 Task: Select Convenience. Add to cart, from 7-Eleven for 4287 Palmer Road, Westerville, Ohio 43081, Cell Number 614-742-1053, following item : Carmex Original Lip Balm Tube  - 2
Action: Mouse moved to (320, 138)
Screenshot: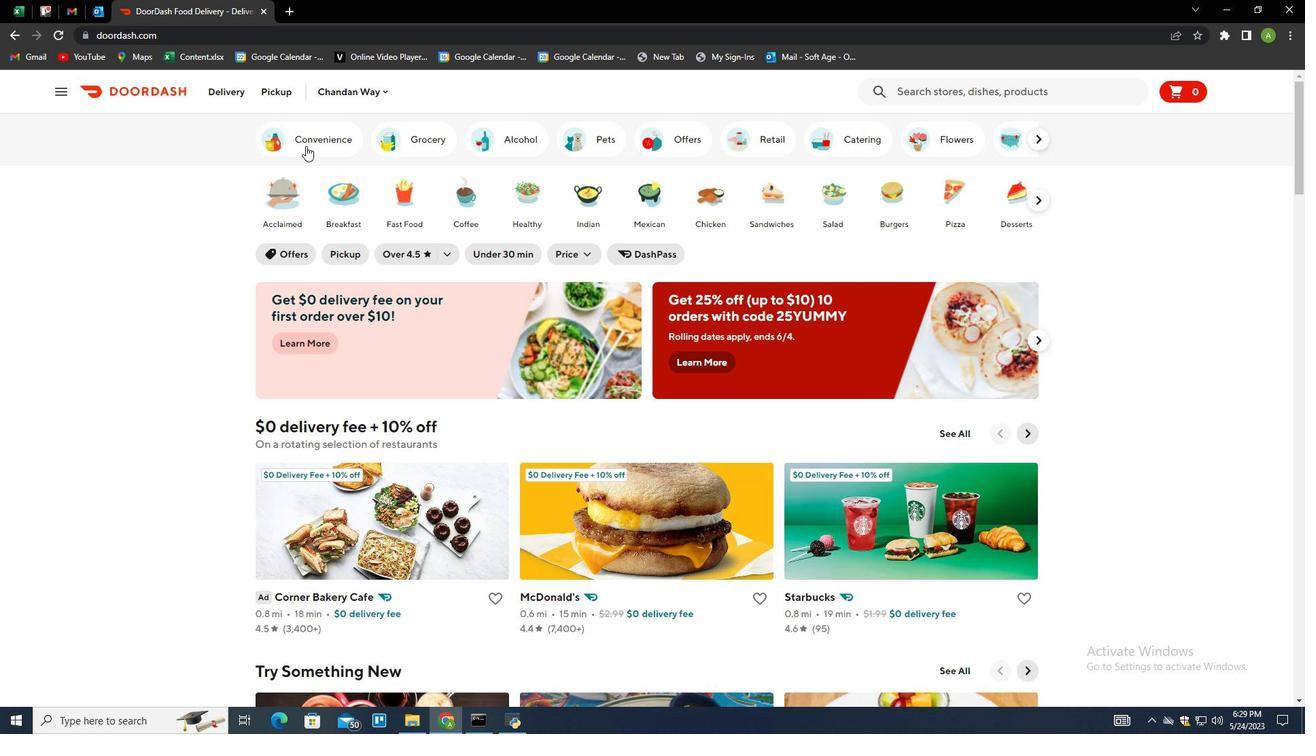 
Action: Mouse pressed left at (320, 138)
Screenshot: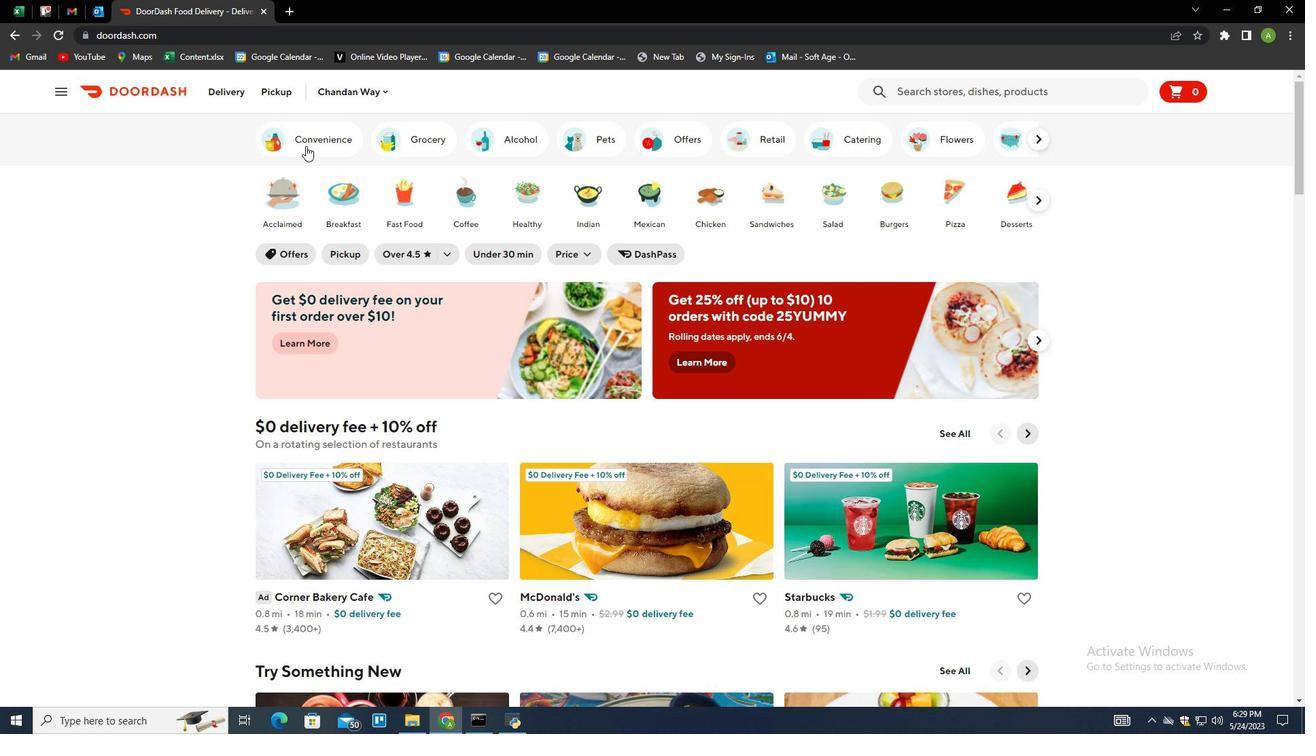 
Action: Mouse moved to (887, 445)
Screenshot: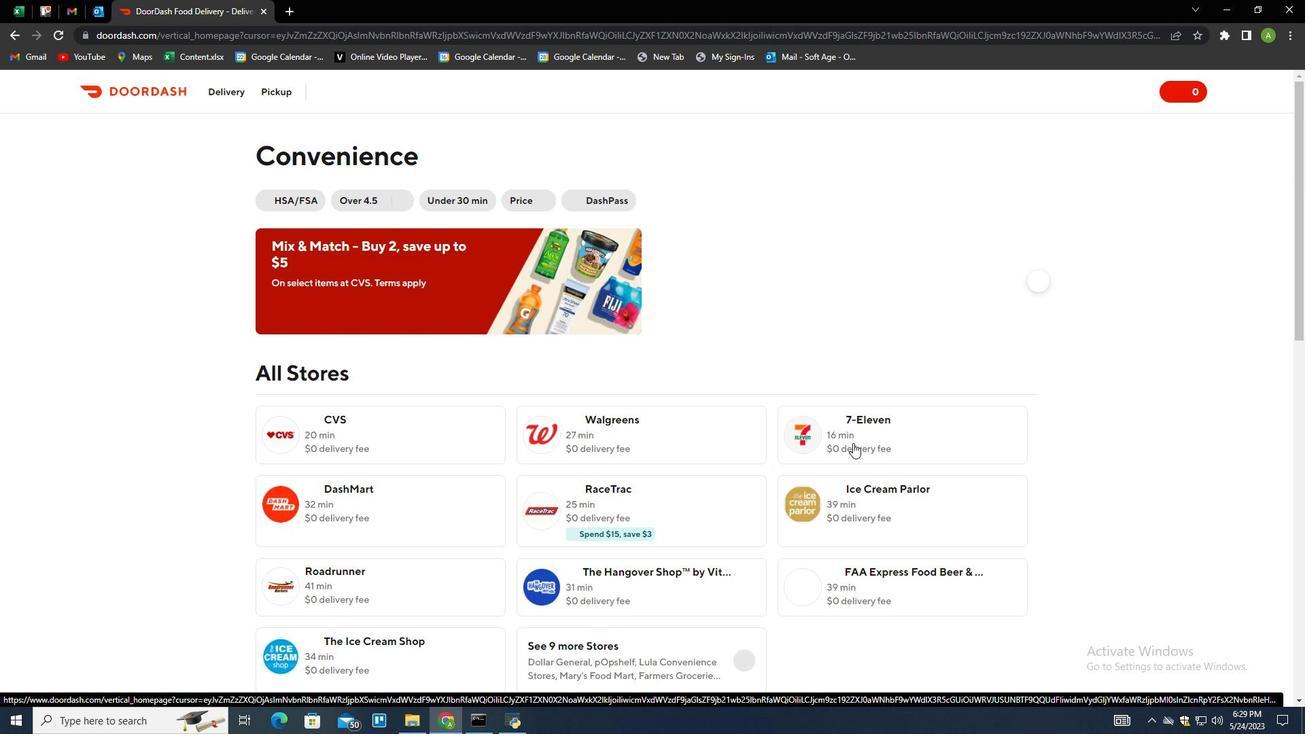 
Action: Mouse pressed left at (887, 445)
Screenshot: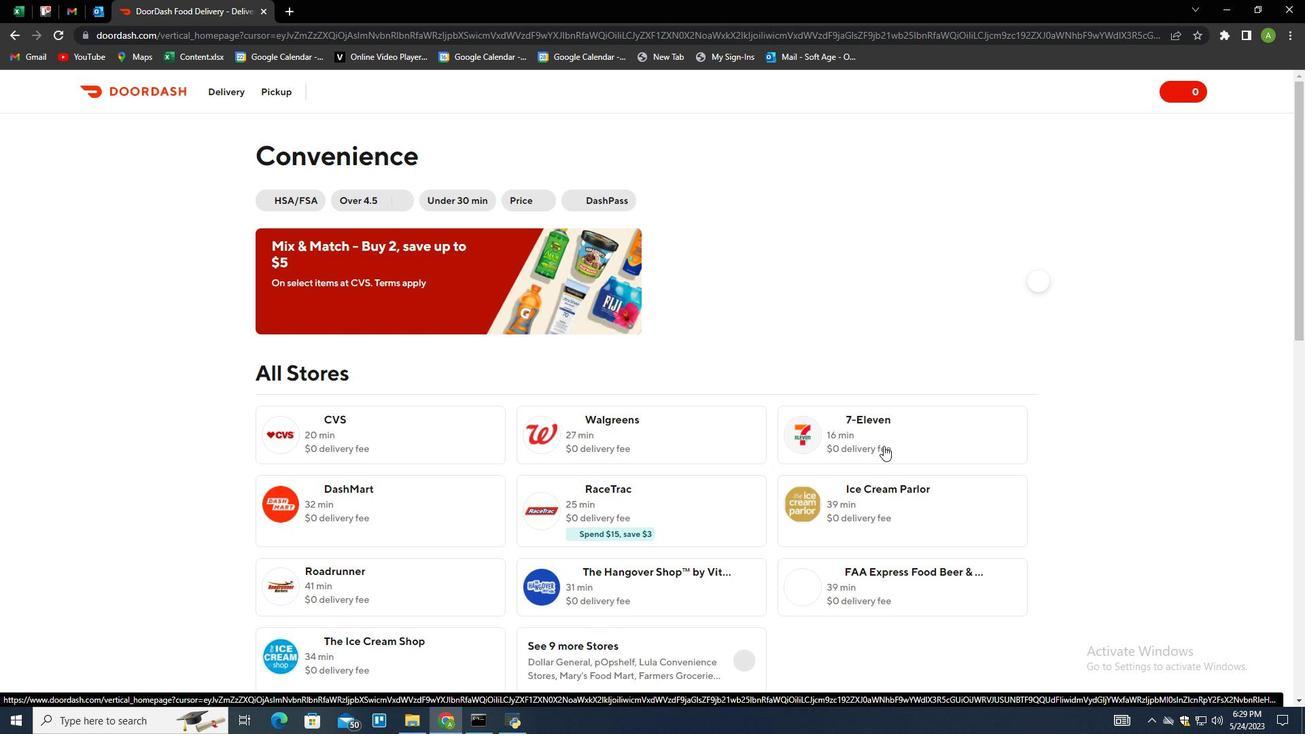 
Action: Mouse moved to (280, 89)
Screenshot: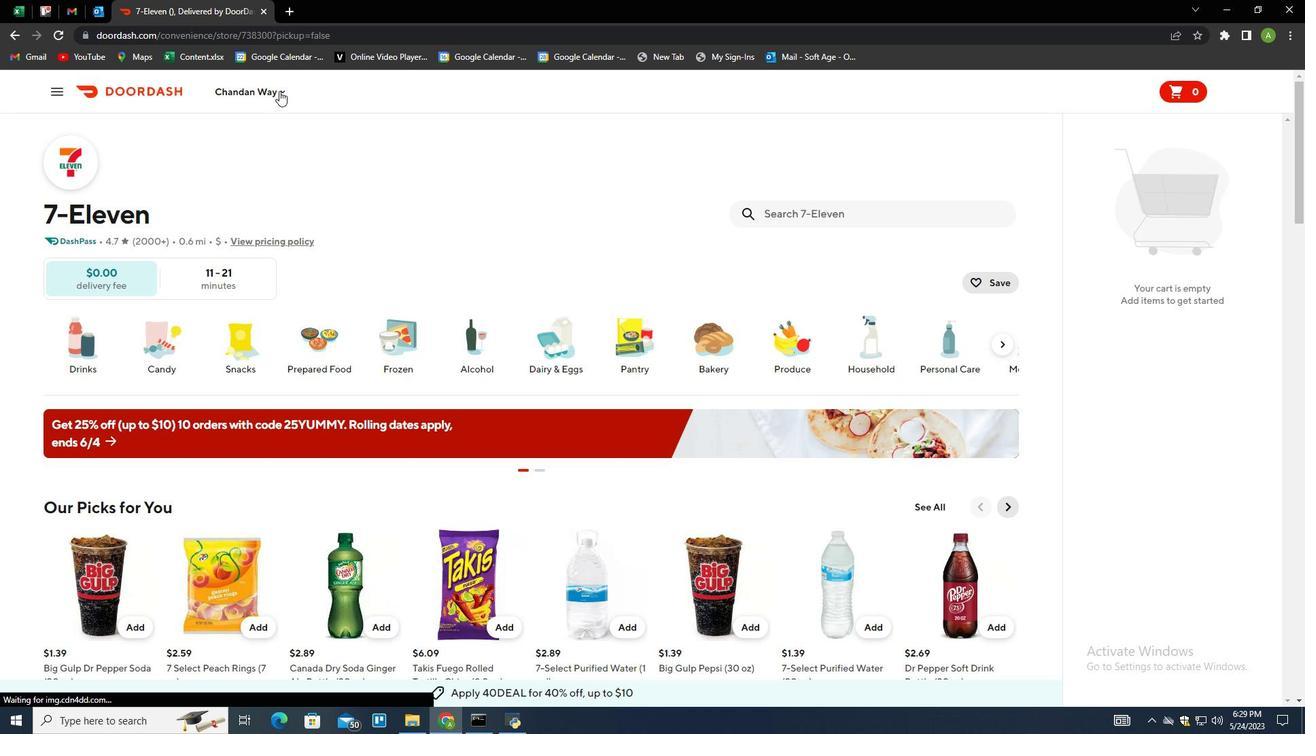 
Action: Mouse pressed left at (280, 89)
Screenshot: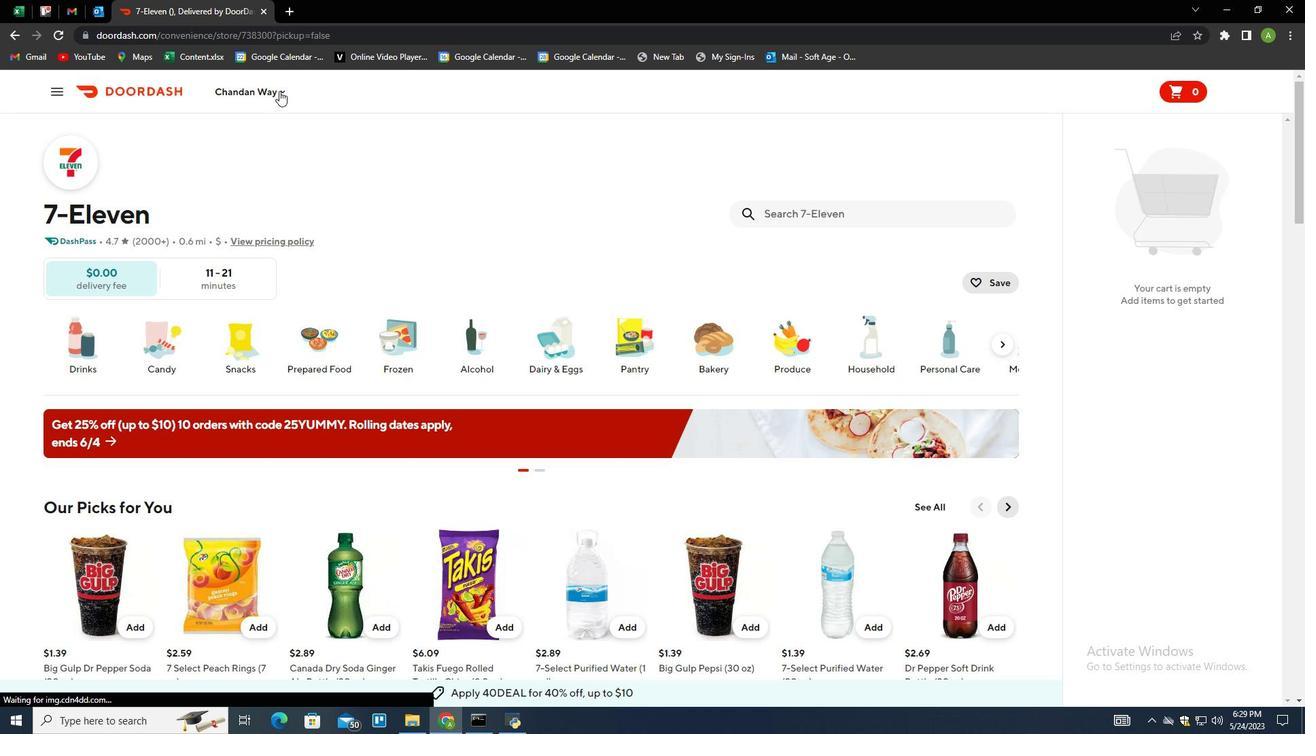 
Action: Mouse moved to (277, 144)
Screenshot: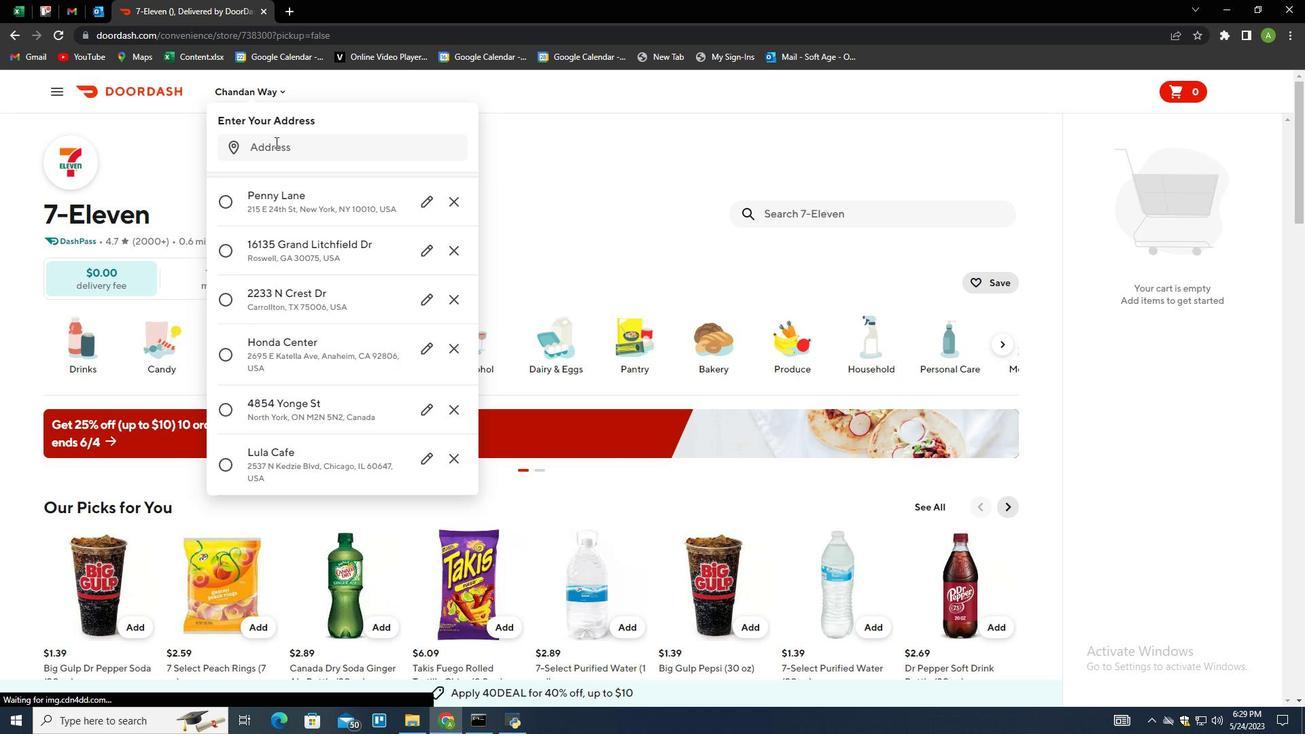 
Action: Mouse pressed left at (277, 144)
Screenshot: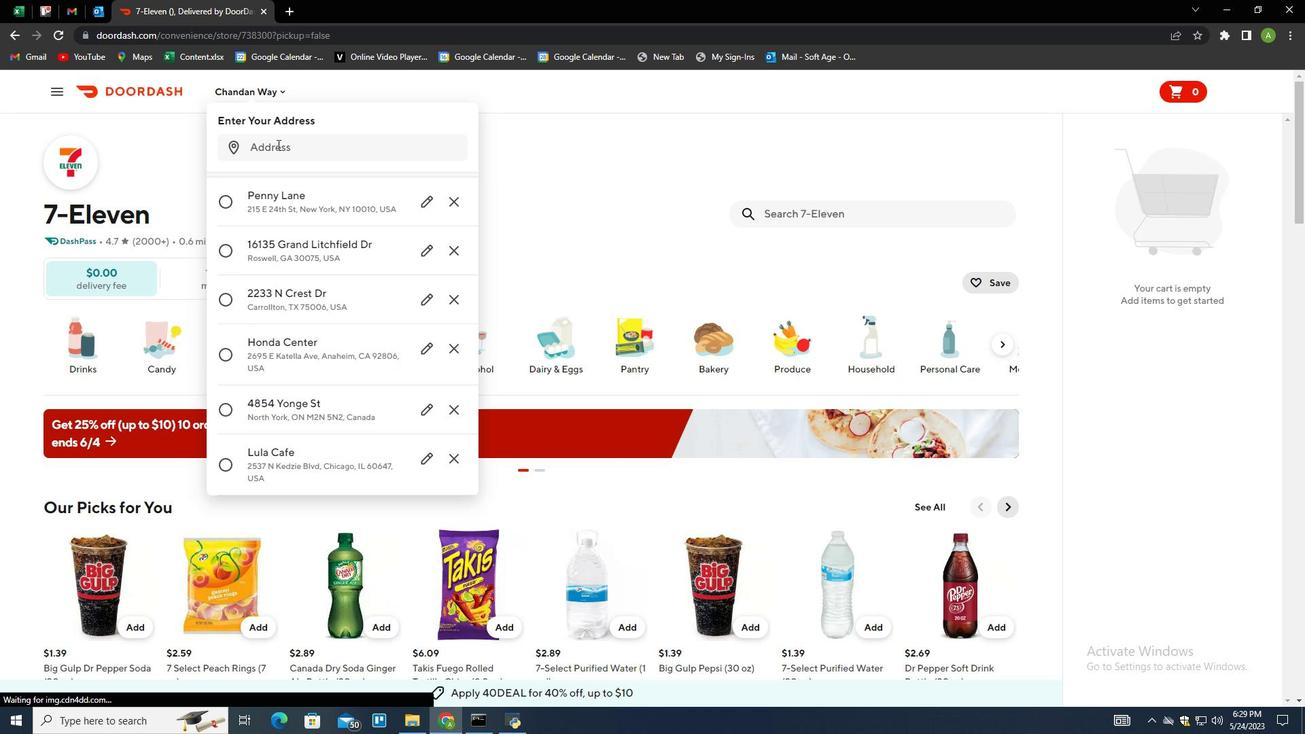 
Action: Mouse moved to (274, 150)
Screenshot: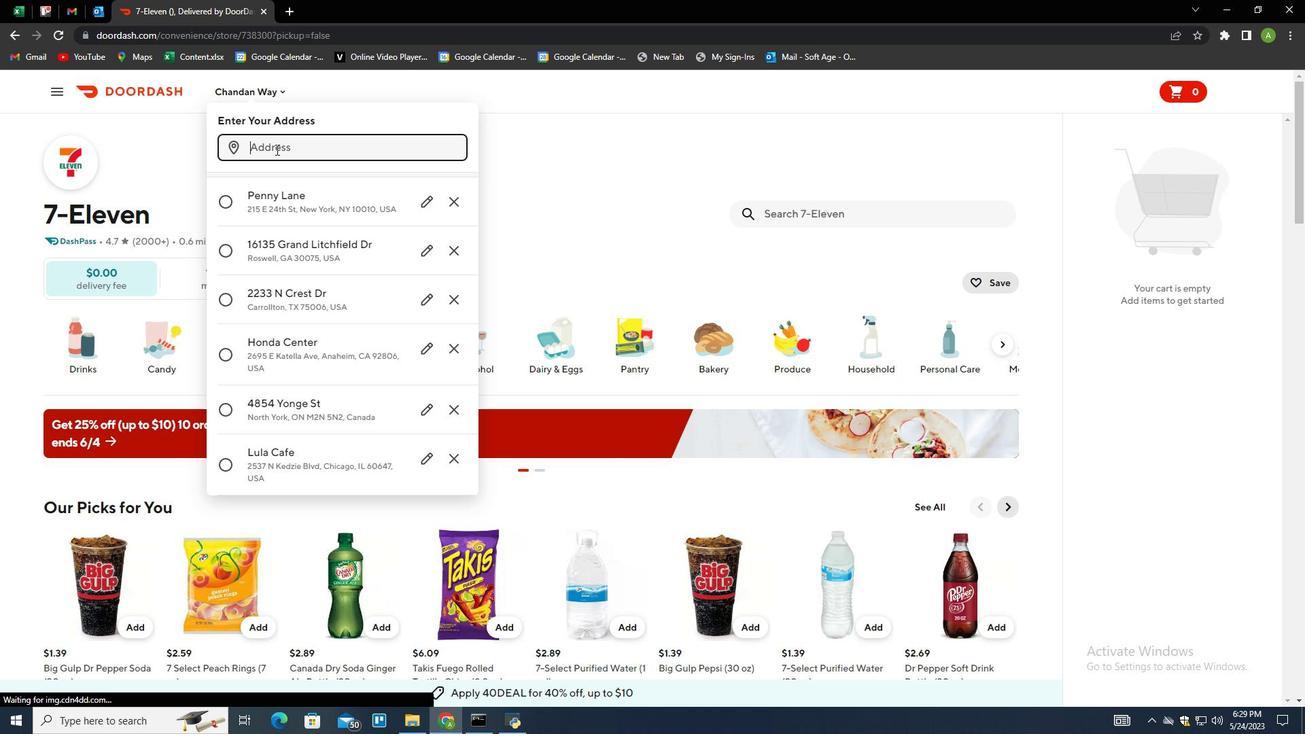 
Action: Key pressed 4287<Key.space>palmer<Key.space>road,<Key.space>westerville,<Key.space>ohio<Key.space>46<Key.backspace>3081<Key.enter>
Screenshot: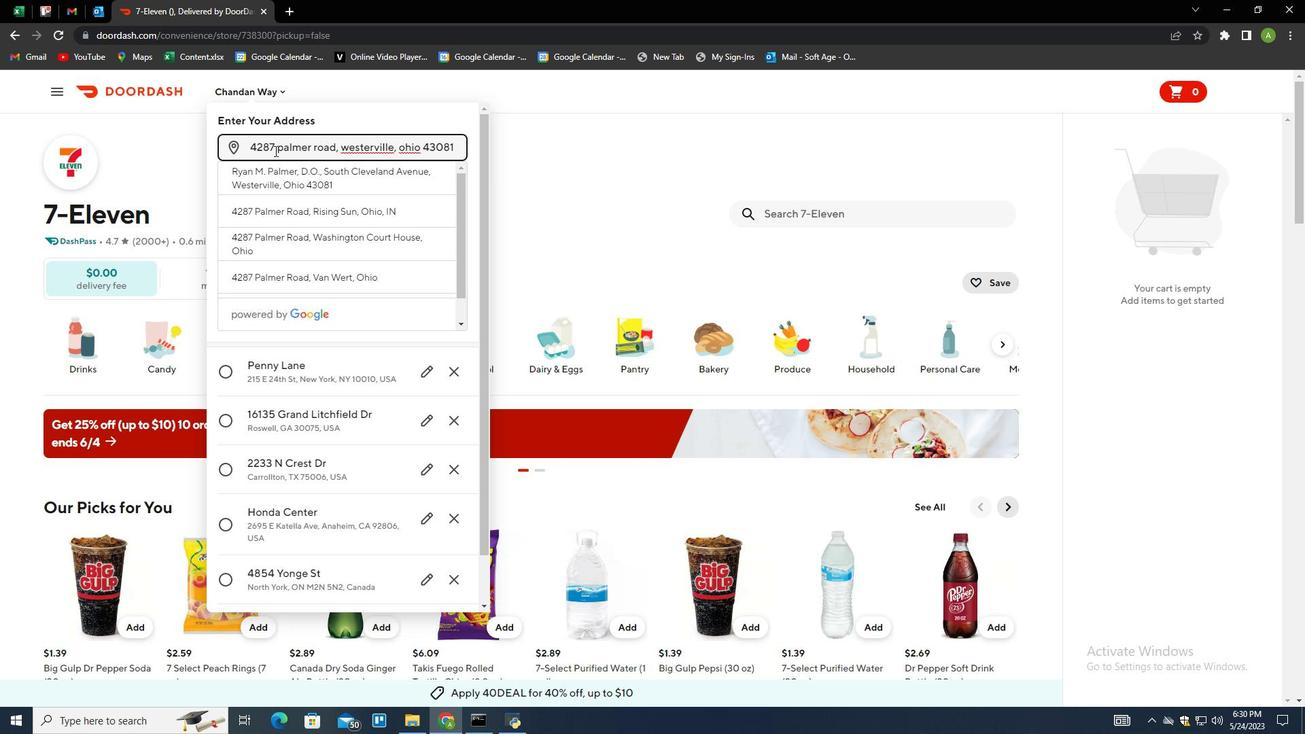 
Action: Mouse moved to (429, 561)
Screenshot: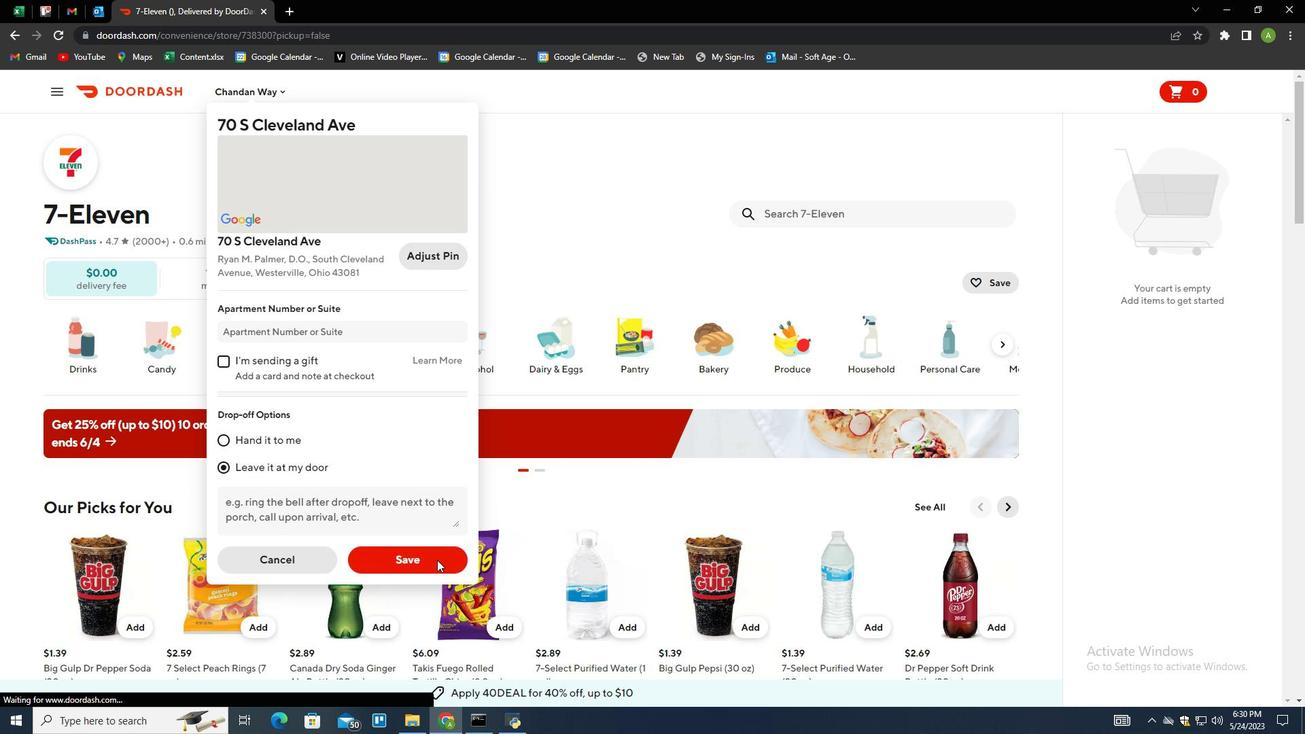 
Action: Mouse pressed left at (429, 561)
Screenshot: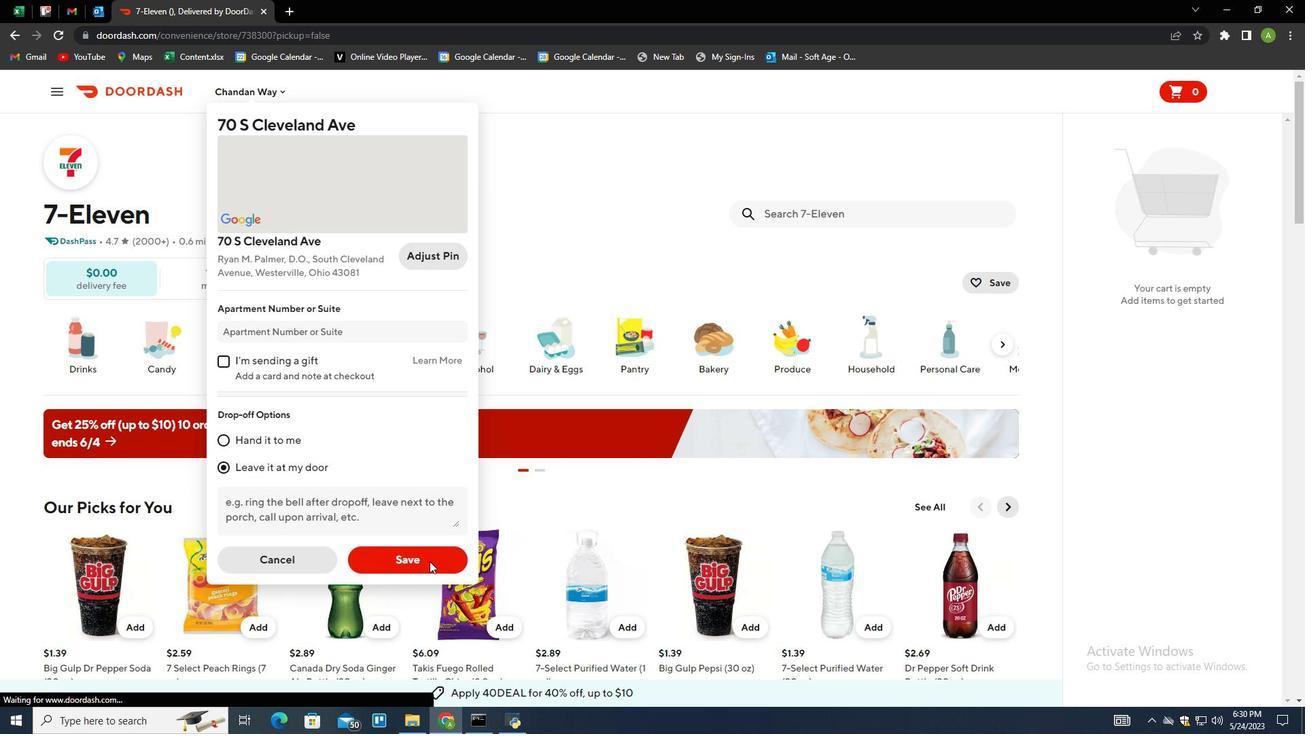 
Action: Mouse moved to (808, 212)
Screenshot: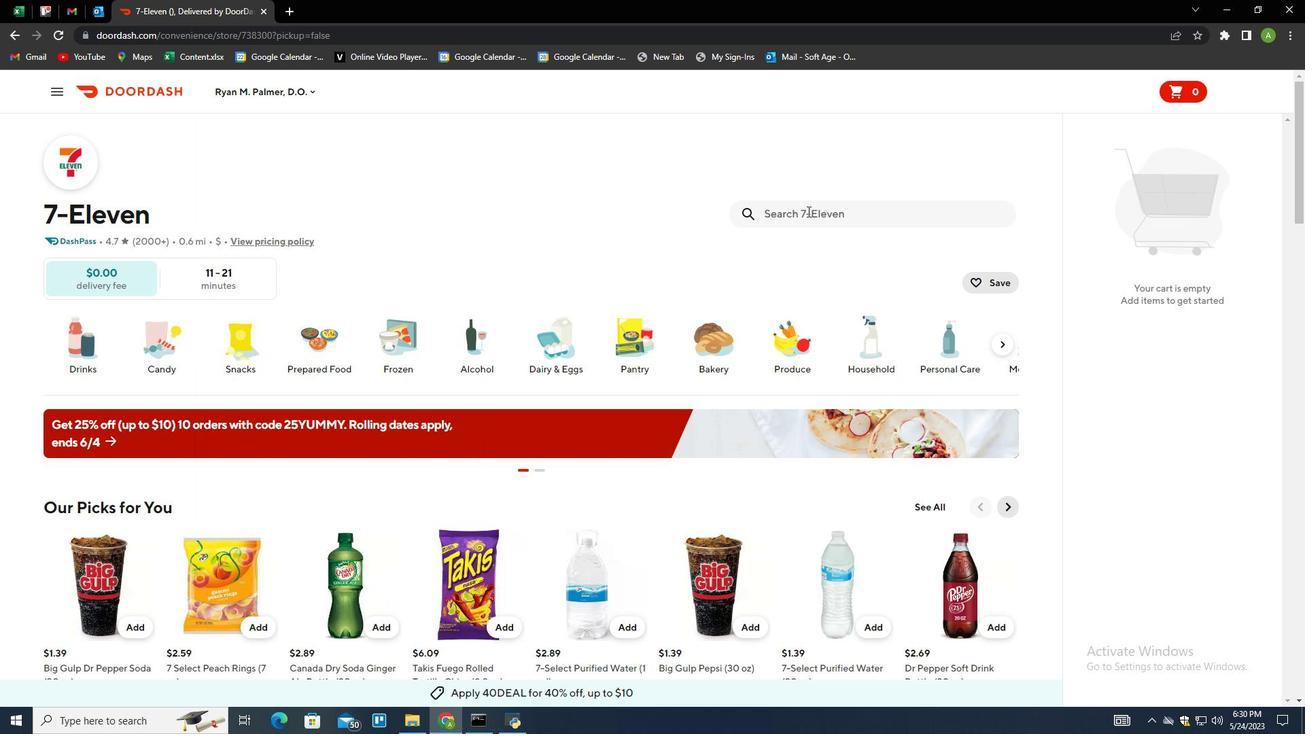 
Action: Mouse pressed left at (808, 212)
Screenshot: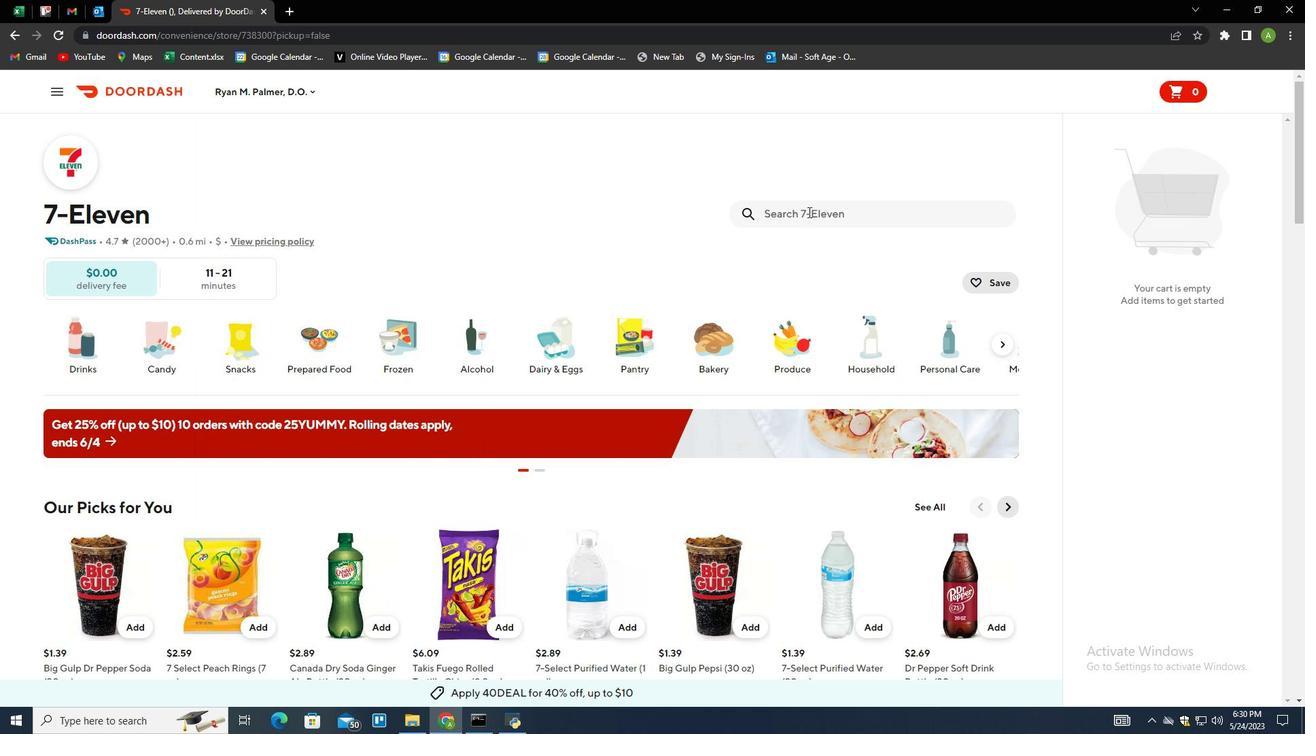 
Action: Key pressed carmex<Key.space>original<Key.space>lip<Key.space>balm<Key.space>tun<Key.backspace>be<Key.enter>
Screenshot: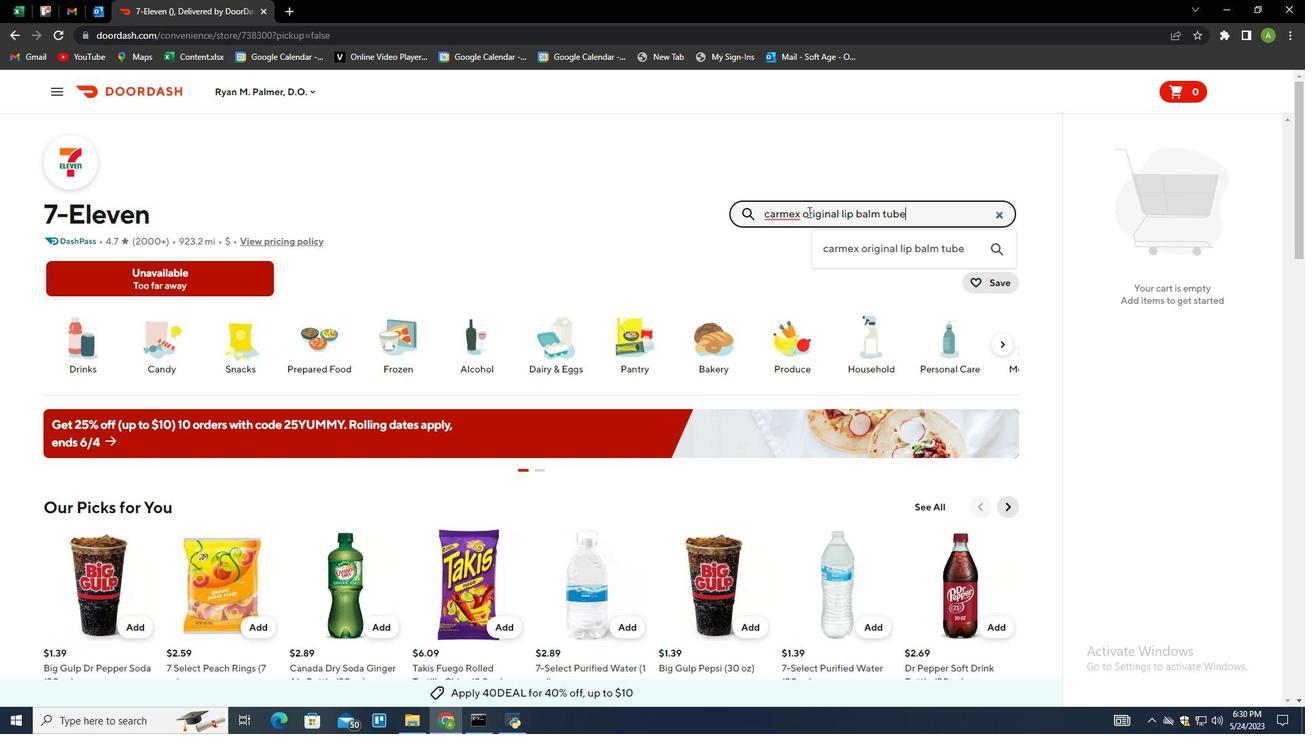 
Action: Mouse moved to (123, 352)
Screenshot: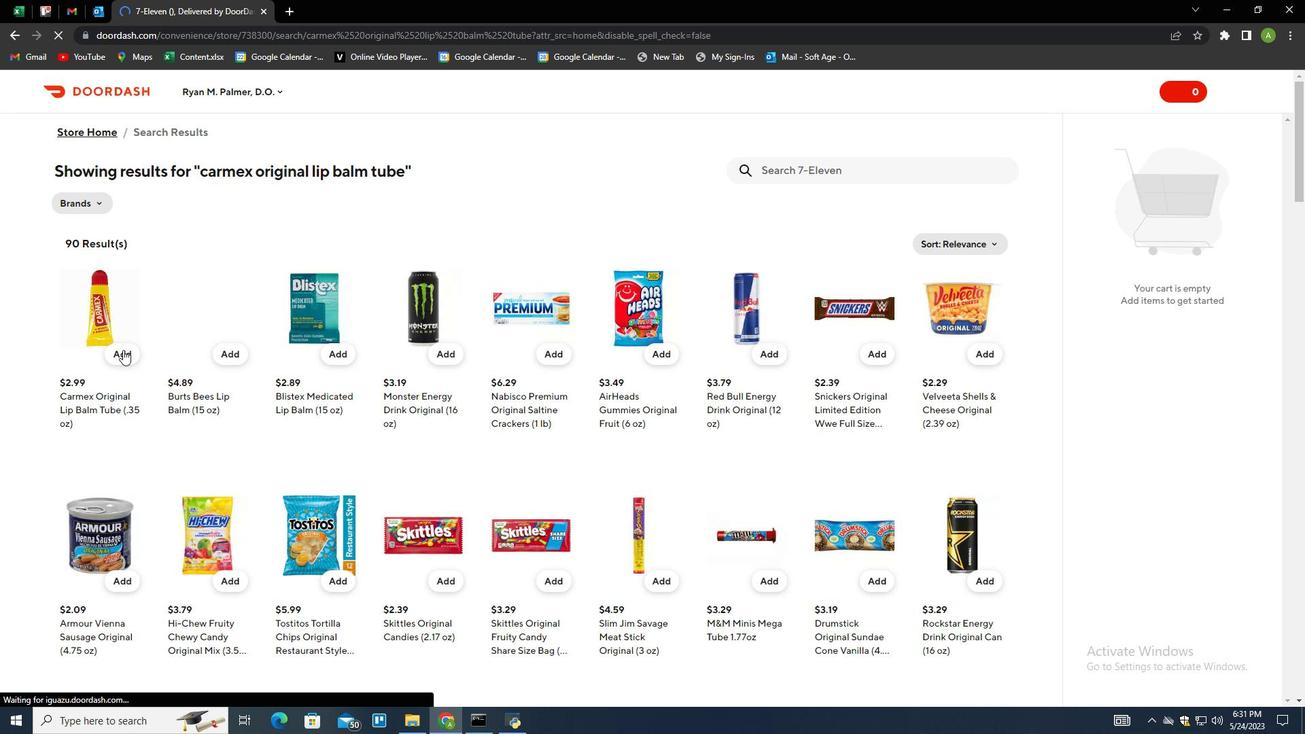 
Action: Mouse pressed left at (123, 352)
Screenshot: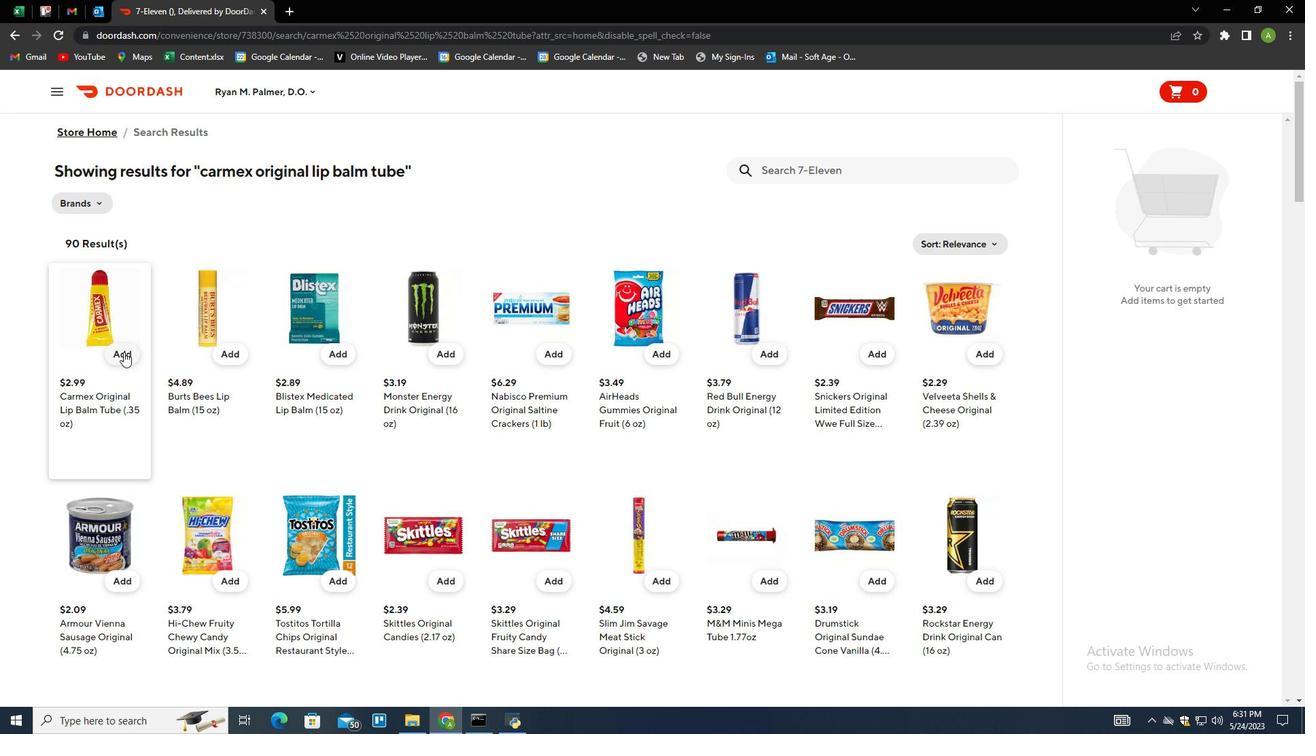 
Action: Mouse moved to (1260, 233)
Screenshot: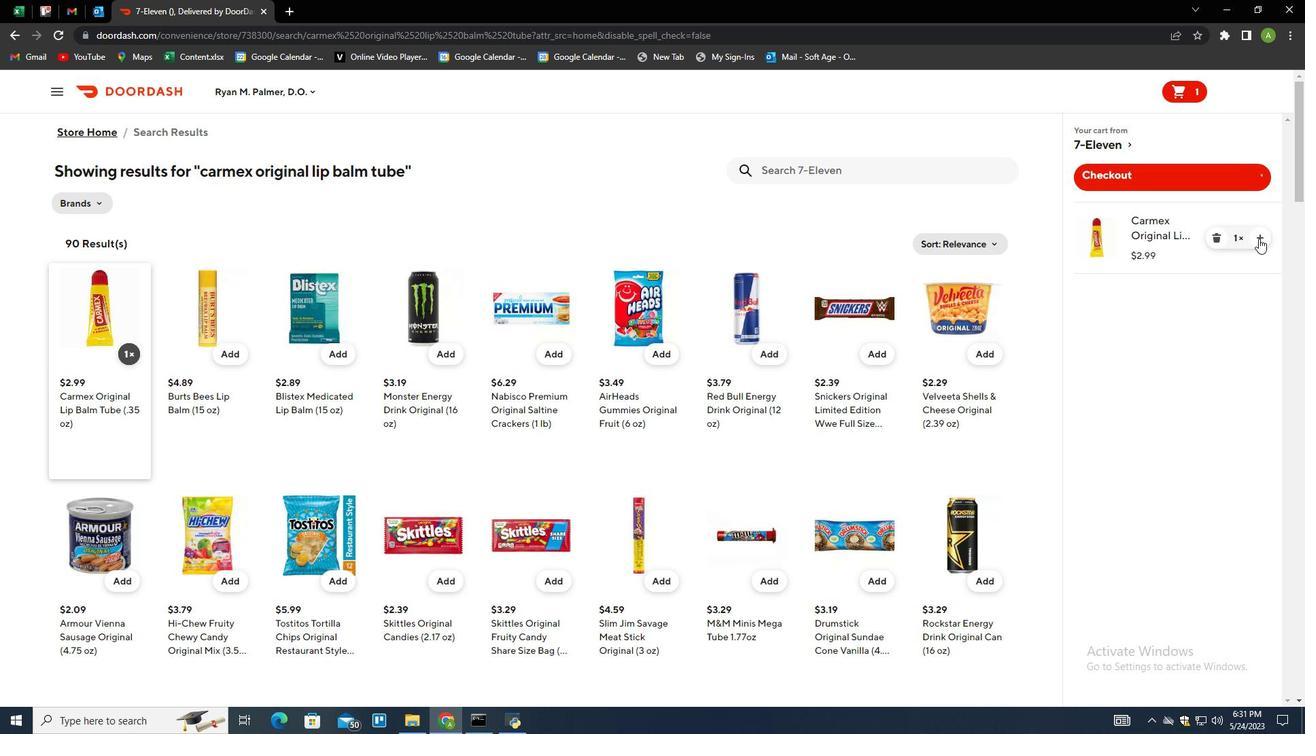
Action: Mouse pressed left at (1260, 233)
Screenshot: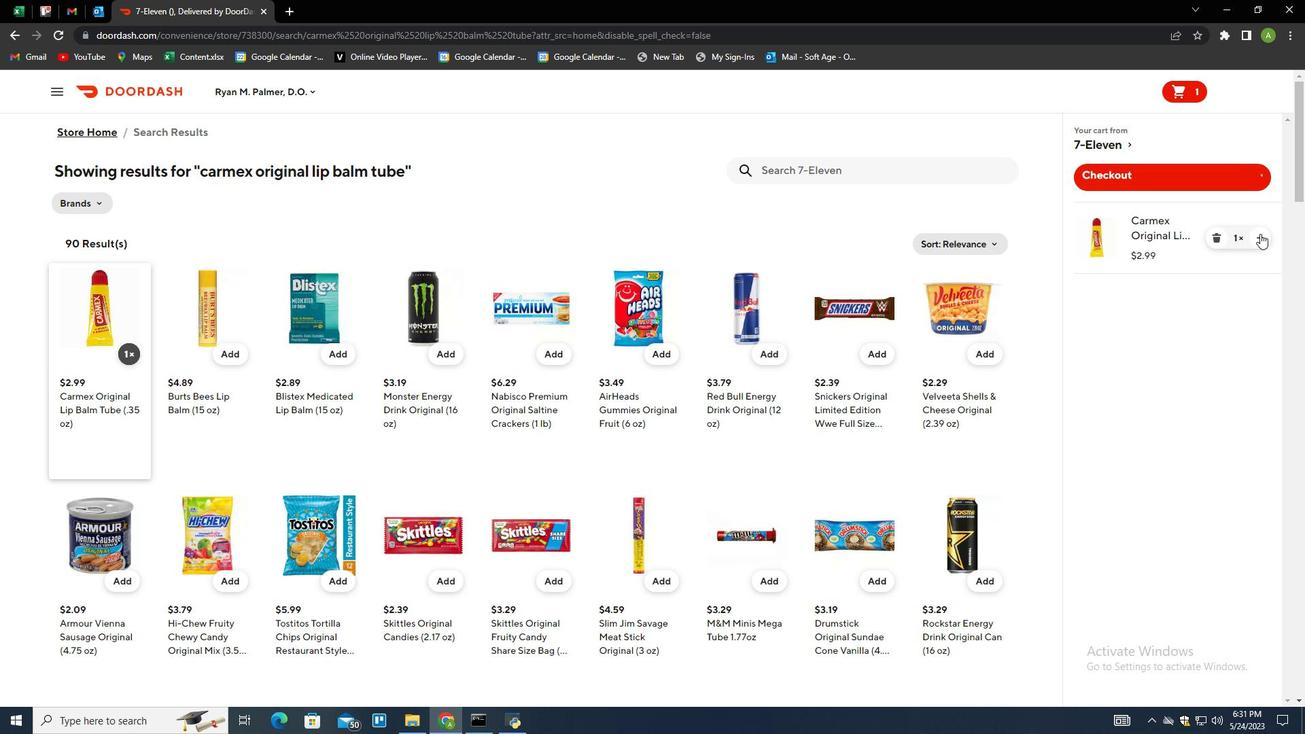 
Action: Mouse moved to (1114, 182)
Screenshot: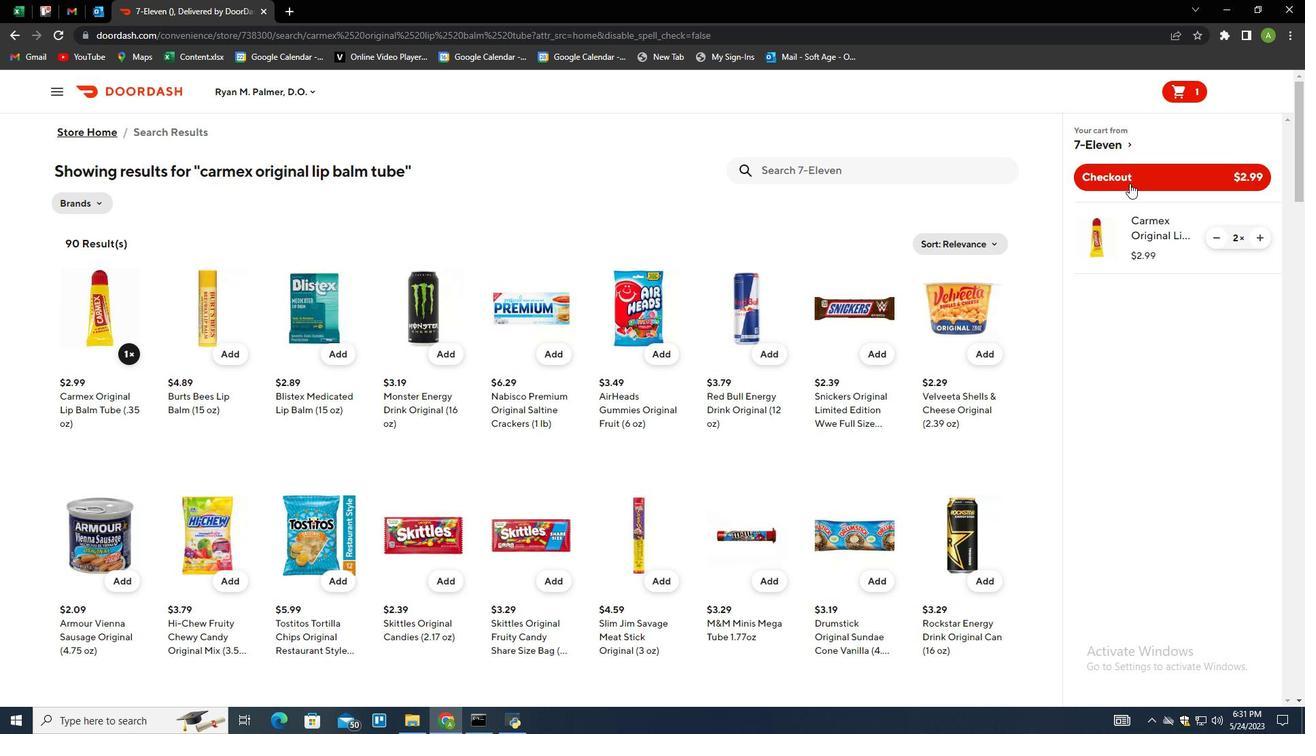 
Action: Mouse pressed left at (1114, 182)
Screenshot: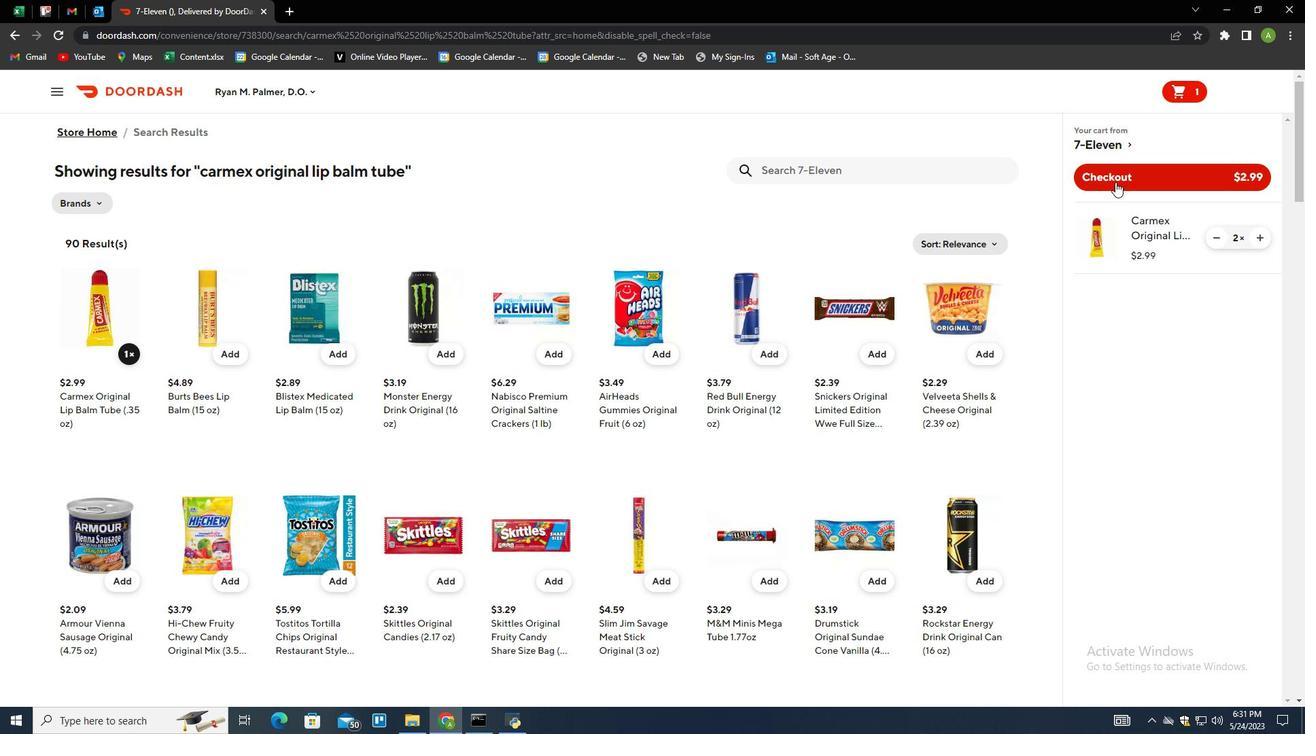
Action: Mouse moved to (1091, 161)
Screenshot: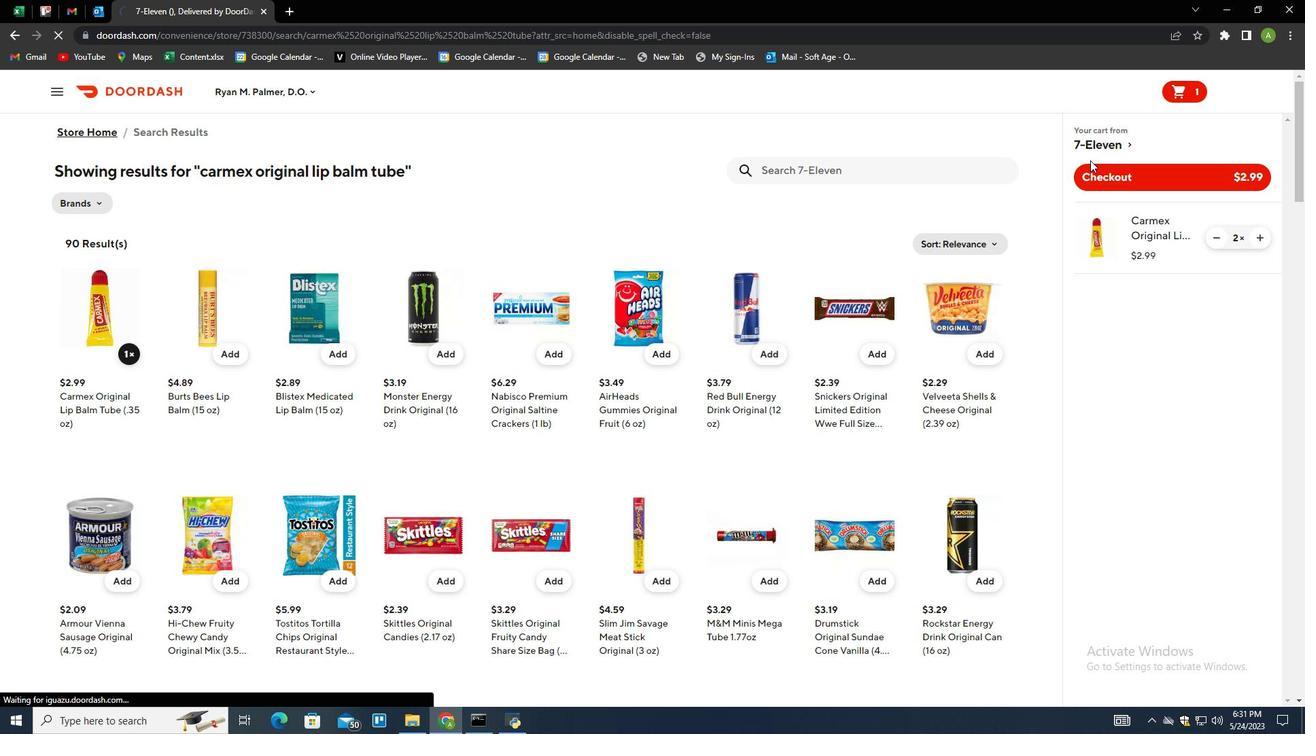 
